 Task: Assign in the project AgileNimbus the issue 'Implement a new cloud-based expense management system for a company with advanced expense tracking and reimbursement features' to the sprint 'User Training Sprint'. Assign in the project AgileNimbus the issue 'Integrate a new virtual assistant feature into an existing mobile application to enhance user experience and convenience' to the sprint 'User Training Sprint'. Assign in the project AgileNimbus the issue 'Develop a new tool for automated testing of web application cross-browser compatibility and responsiveness' to the sprint 'User Training Sprint'. Assign in the project AgileNimbus the issue 'Upgrade the logging and reporting features of a web application to improve system monitoring and analysis' to the sprint 'User Training Sprint'
Action: Mouse moved to (910, 515)
Screenshot: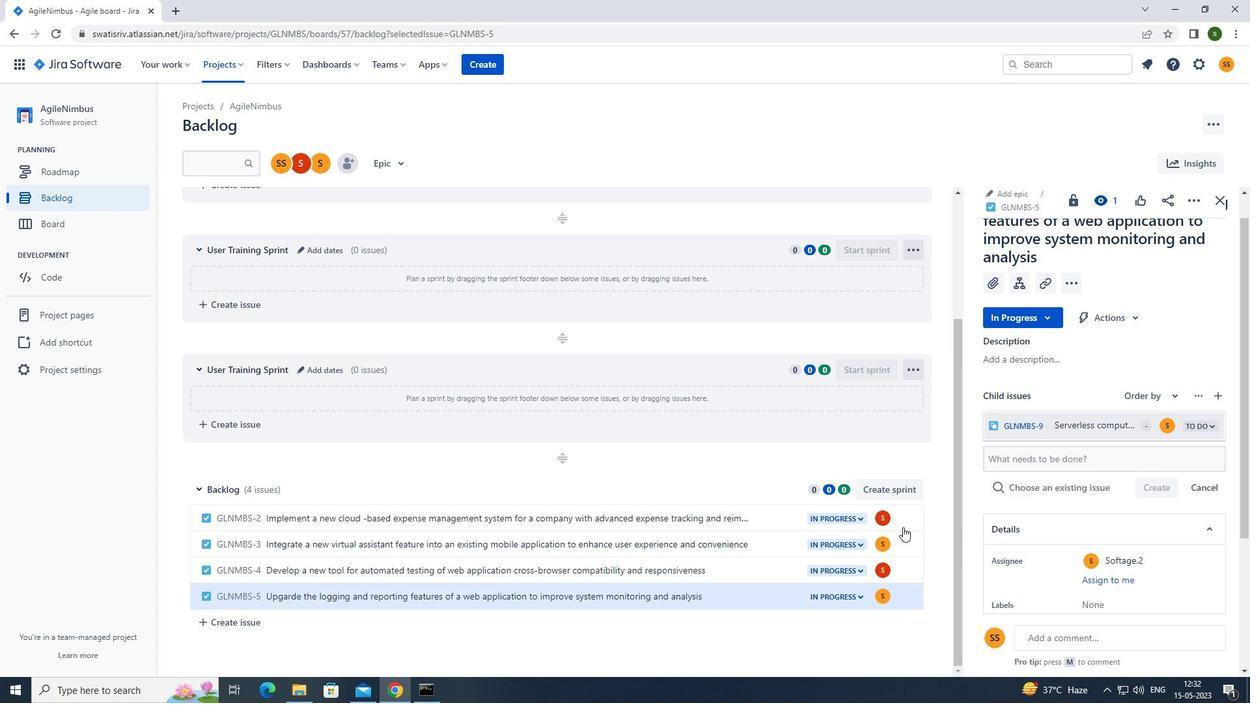 
Action: Mouse pressed left at (910, 515)
Screenshot: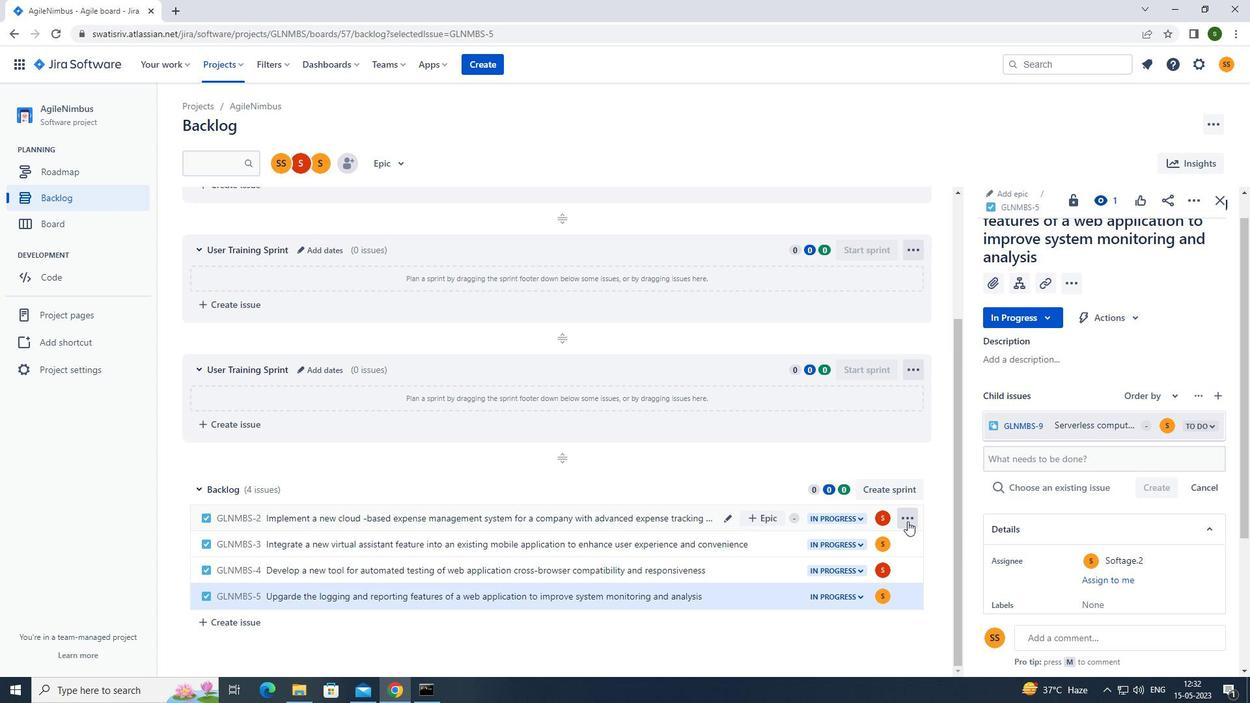 
Action: Mouse moved to (879, 398)
Screenshot: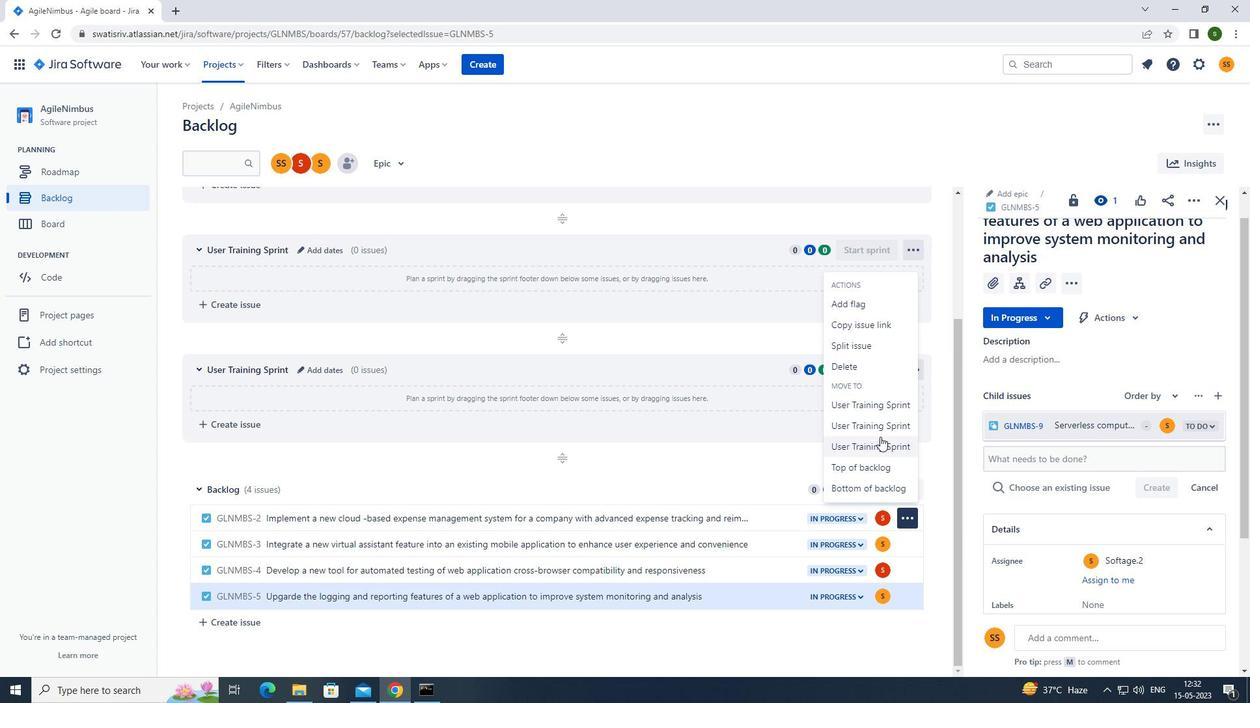 
Action: Mouse pressed left at (879, 398)
Screenshot: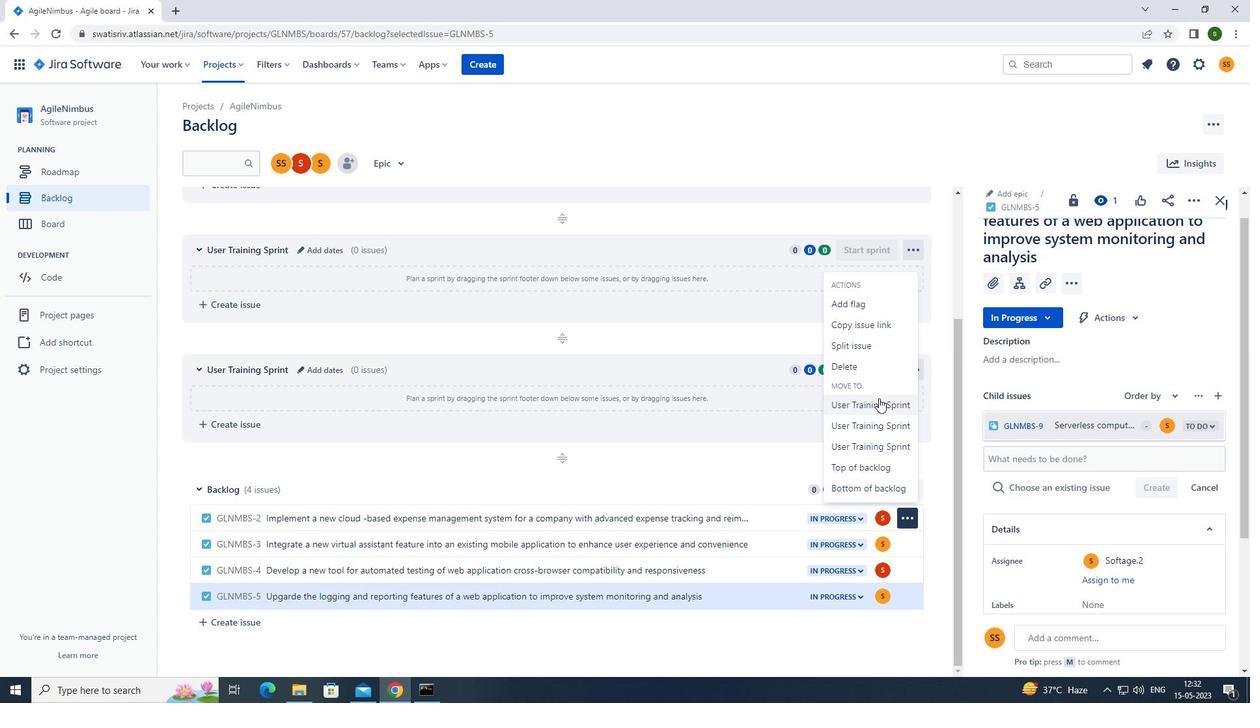 
Action: Mouse moved to (902, 539)
Screenshot: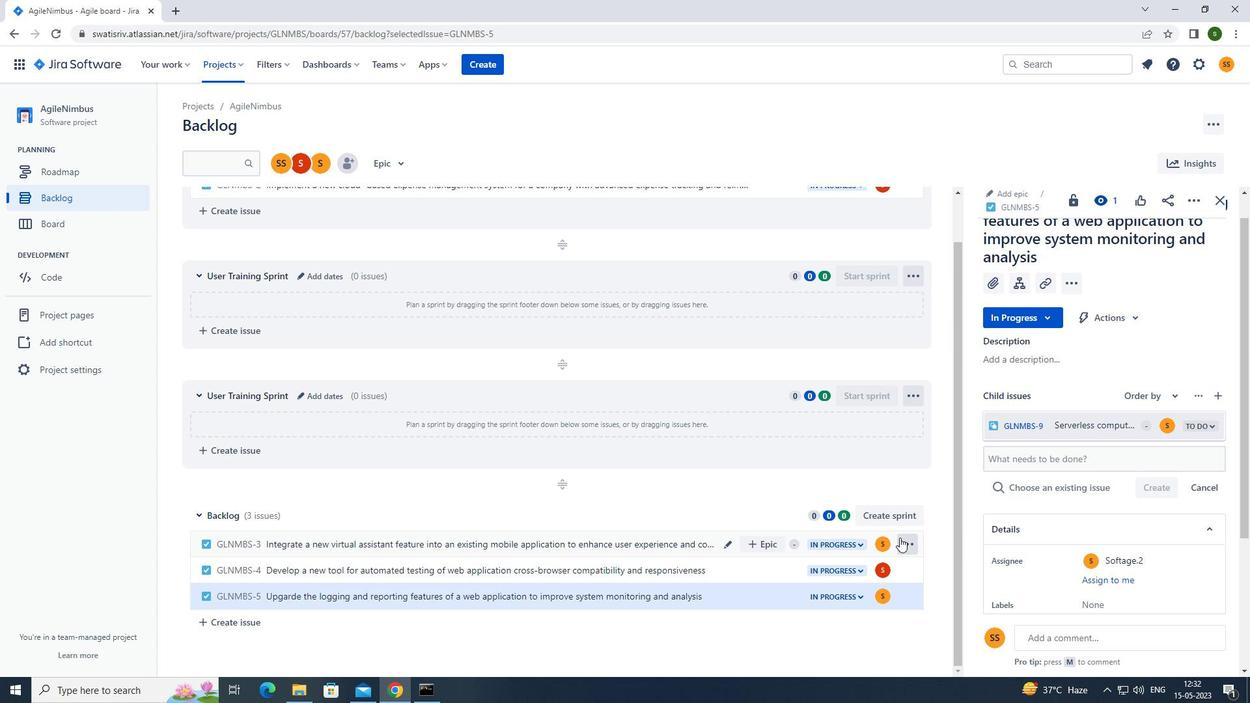 
Action: Mouse pressed left at (902, 539)
Screenshot: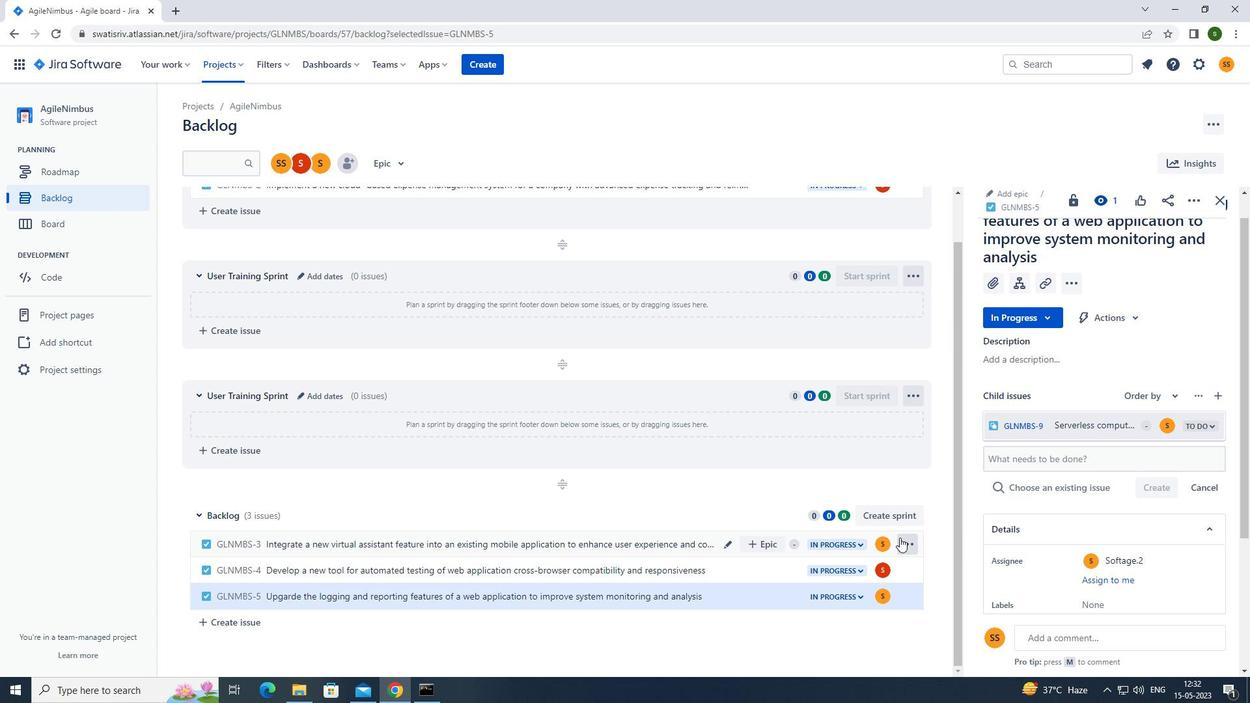 
Action: Mouse moved to (894, 448)
Screenshot: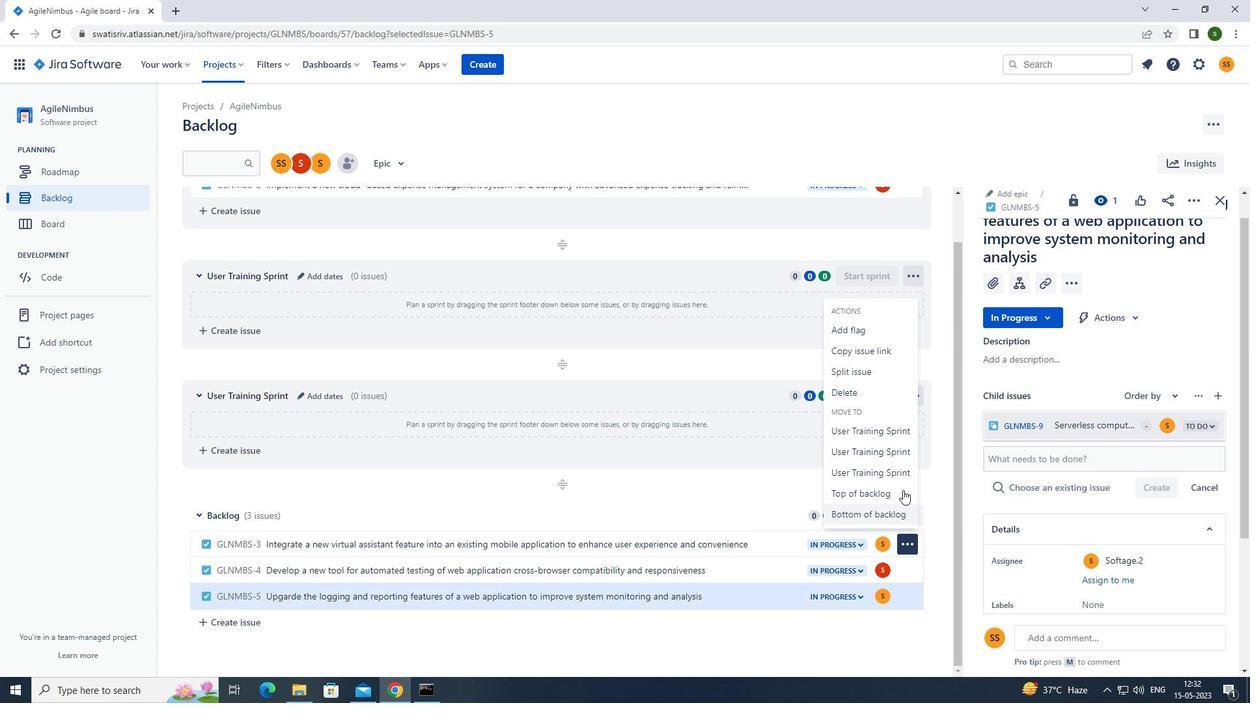 
Action: Mouse pressed left at (894, 448)
Screenshot: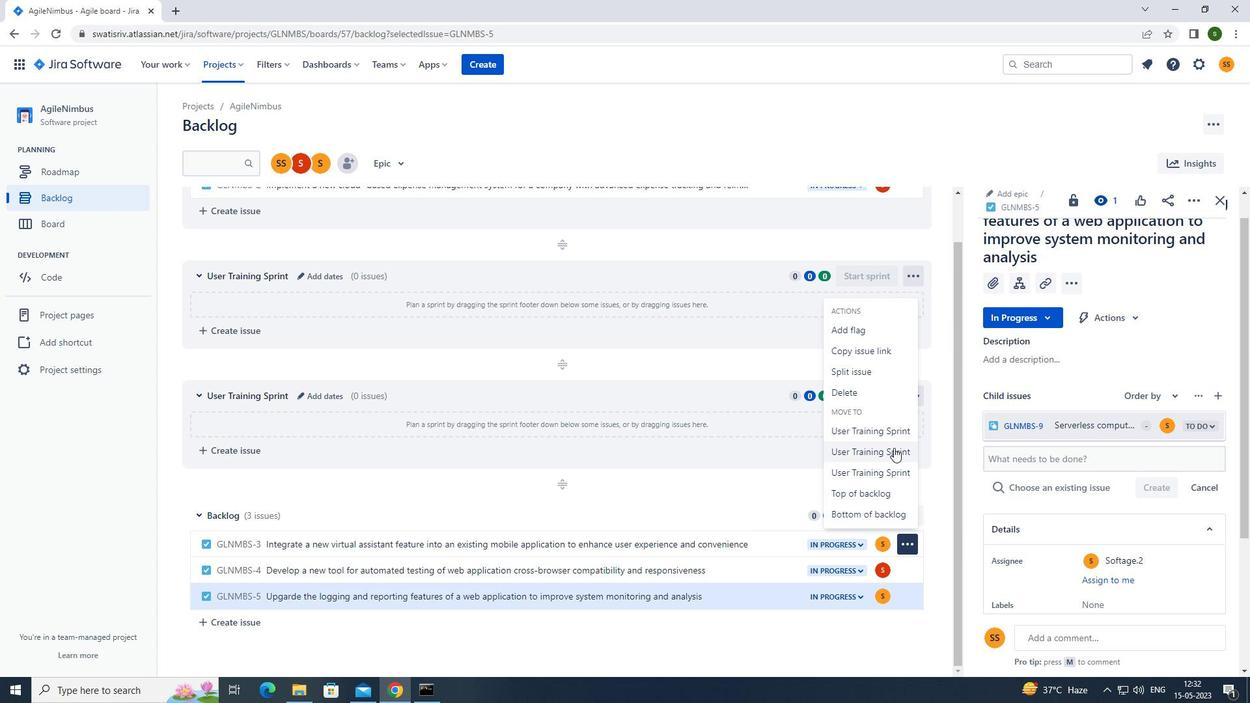 
Action: Mouse moved to (913, 571)
Screenshot: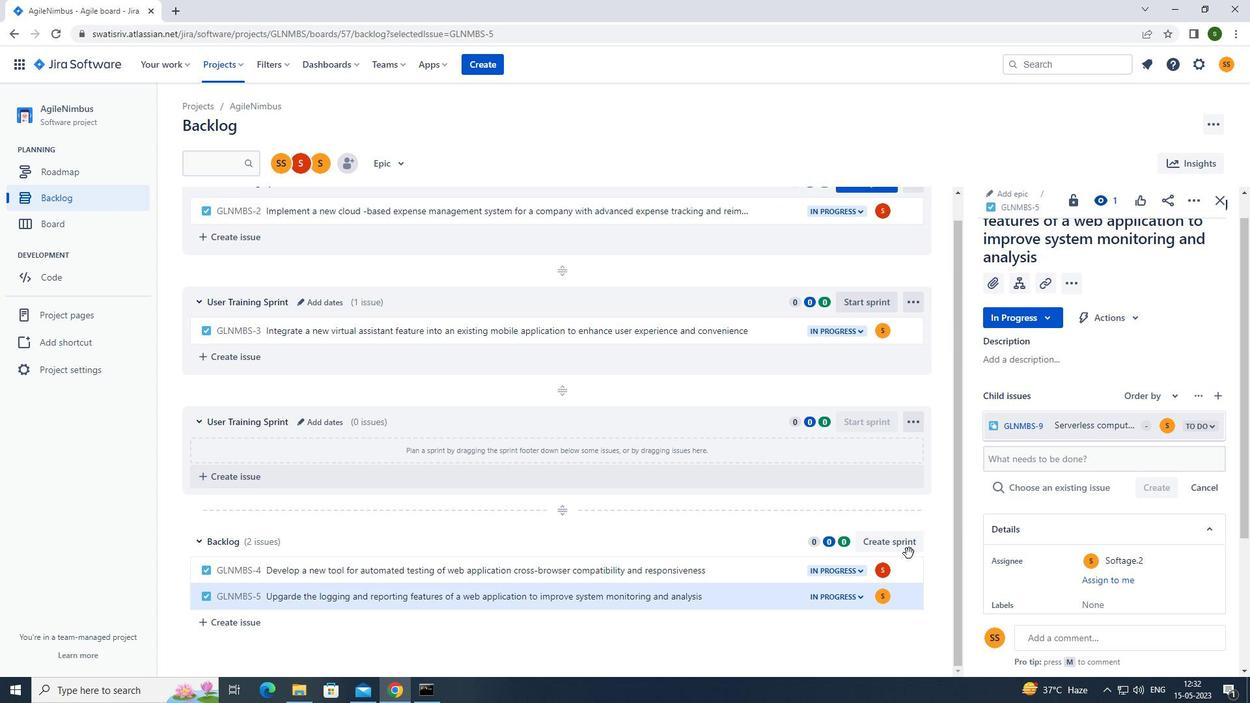 
Action: Mouse pressed left at (913, 571)
Screenshot: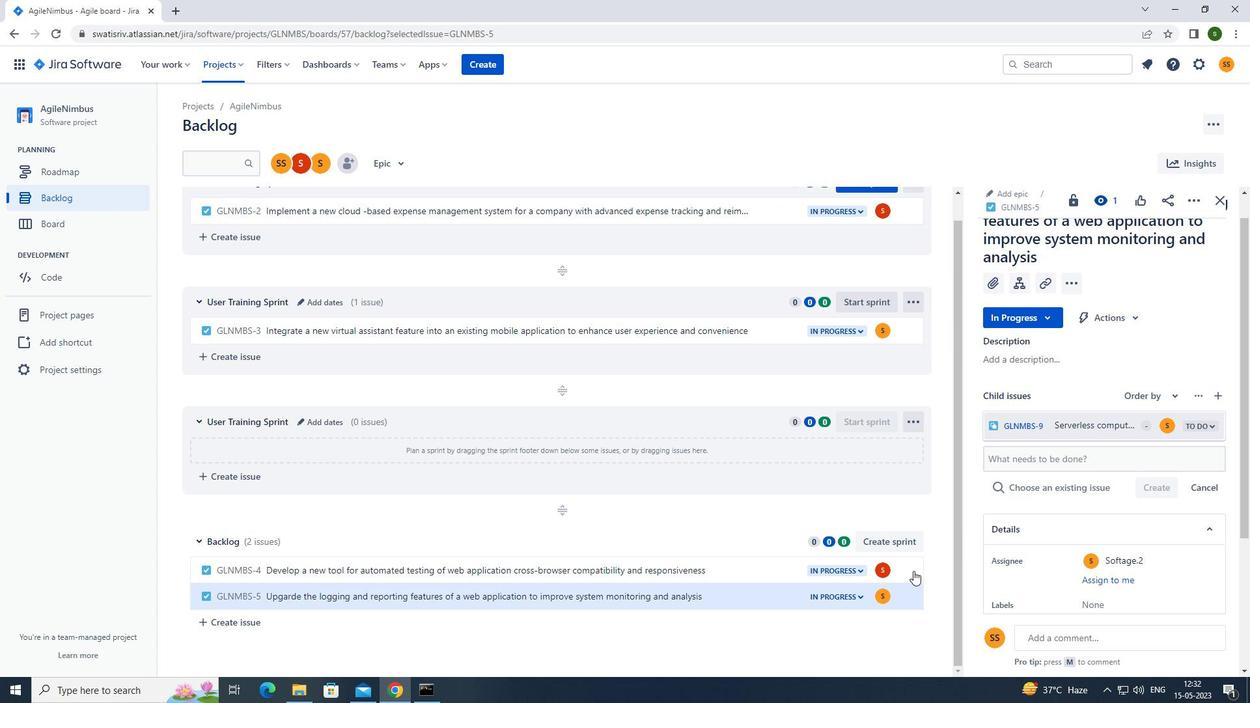 
Action: Mouse moved to (896, 495)
Screenshot: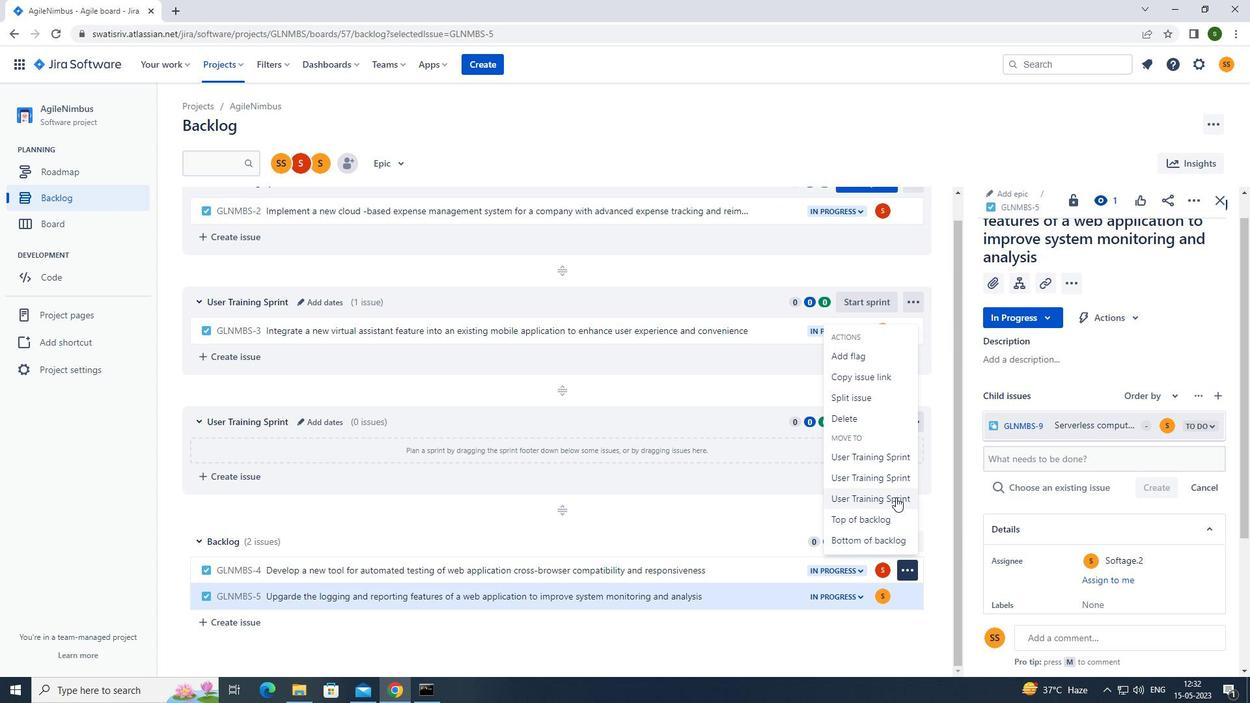 
Action: Mouse pressed left at (896, 495)
Screenshot: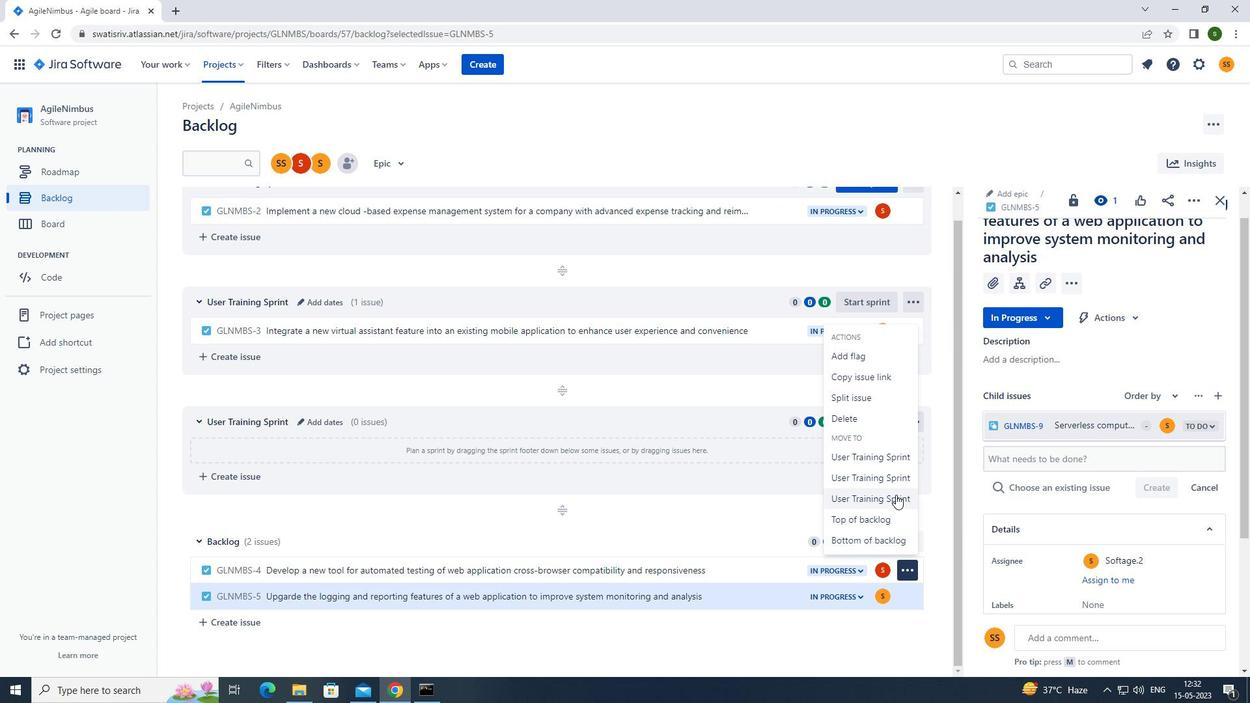 
Action: Mouse moved to (908, 592)
Screenshot: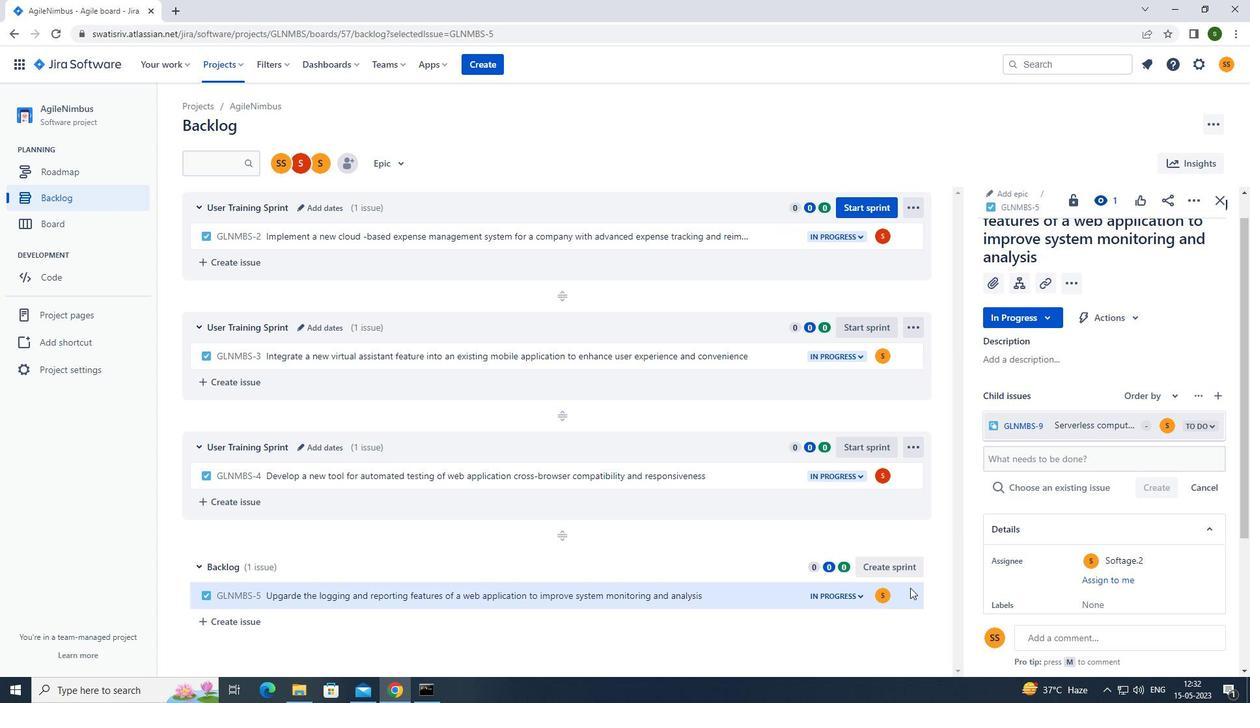 
Action: Mouse pressed left at (908, 592)
Screenshot: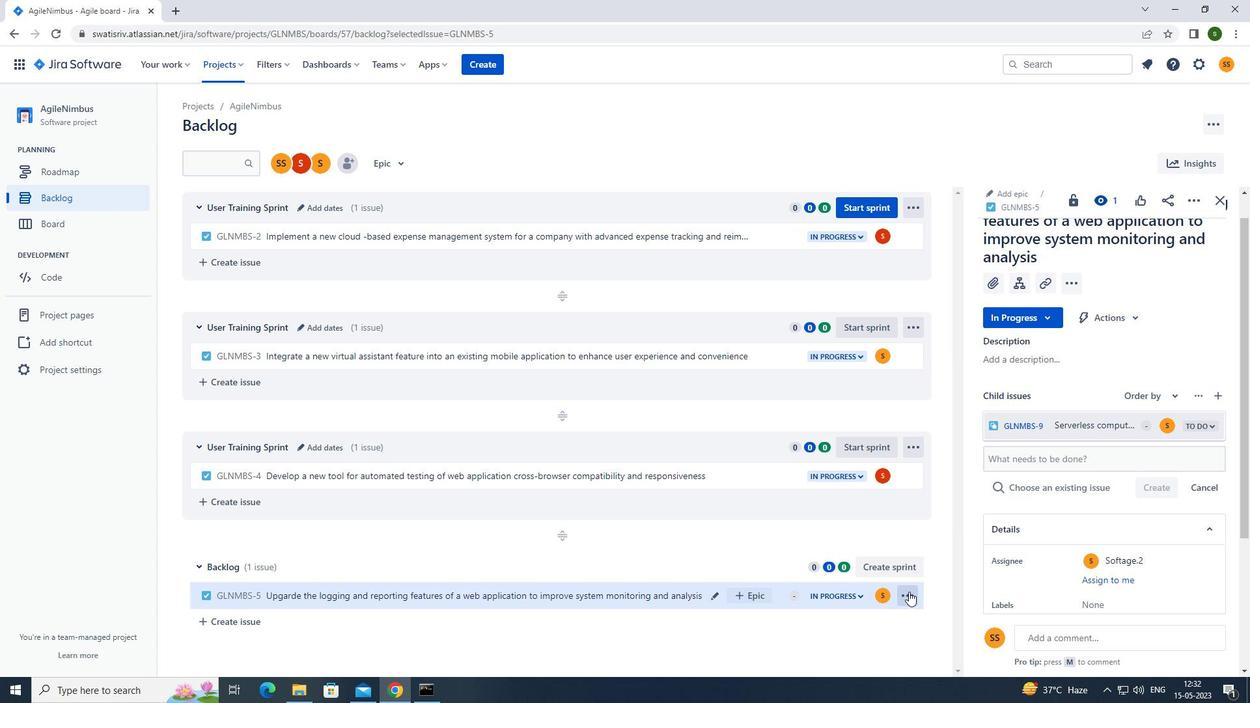 
Action: Mouse moved to (887, 523)
Screenshot: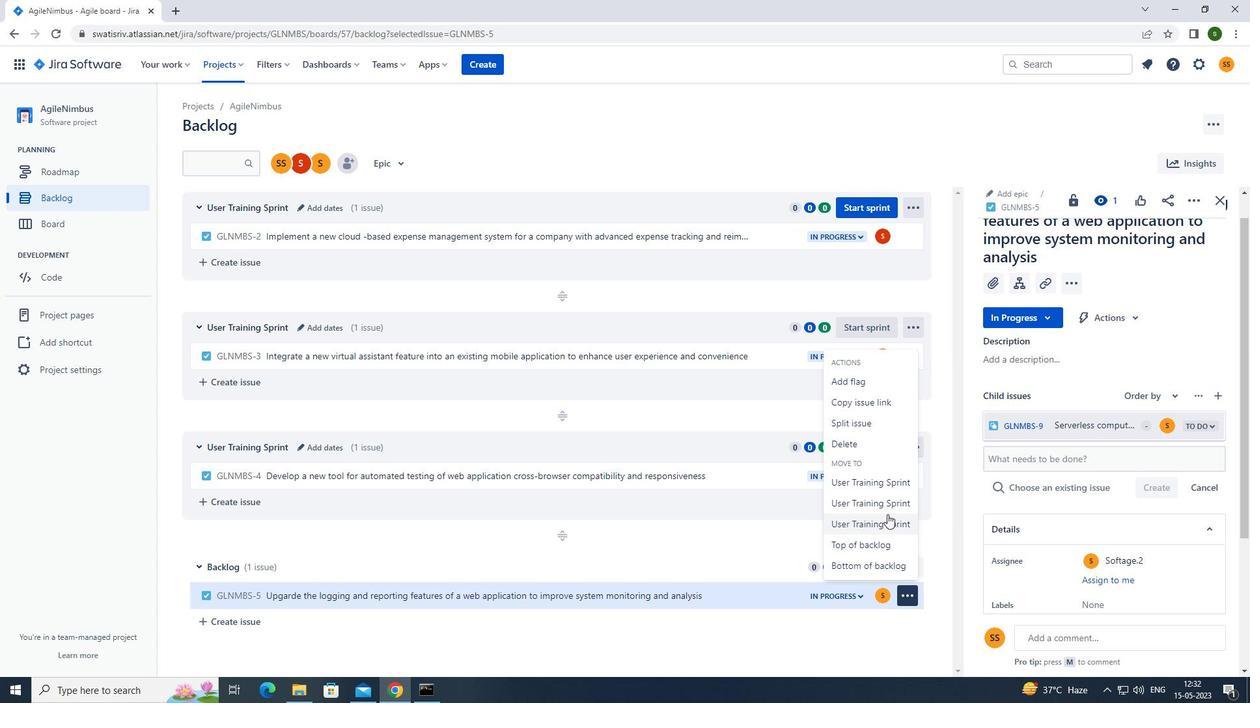 
Action: Mouse pressed left at (887, 523)
Screenshot: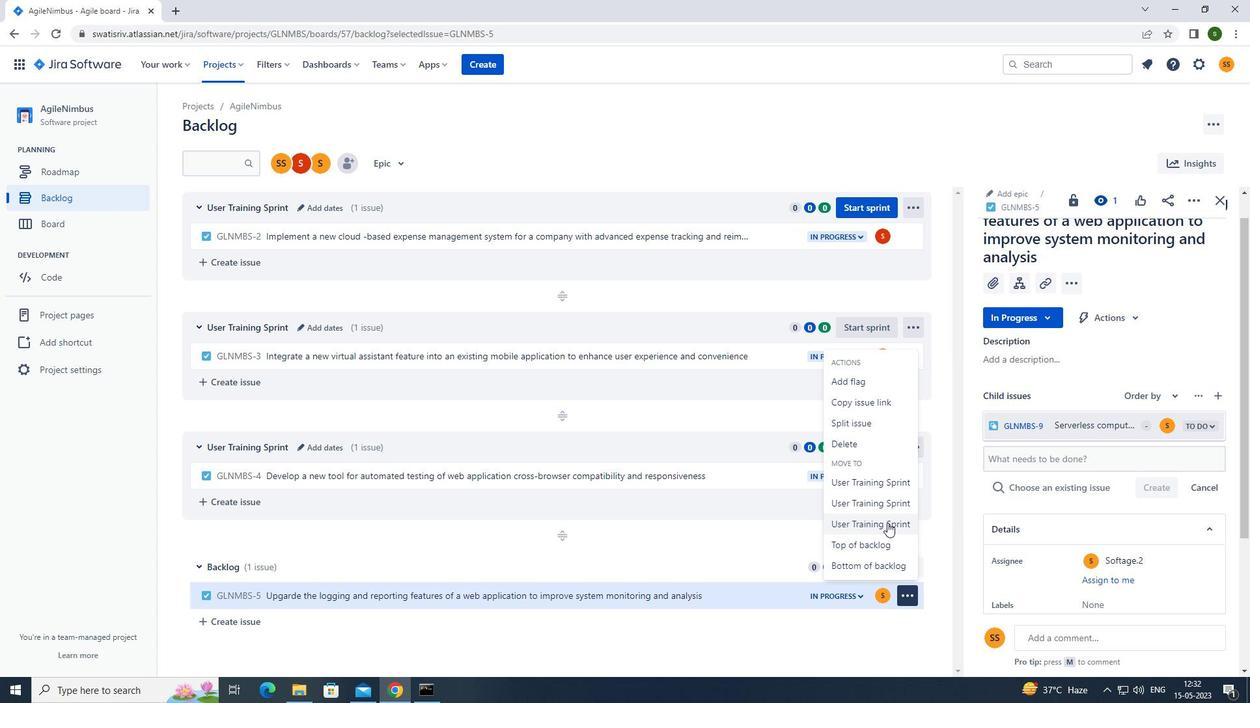 
Action: Mouse moved to (887, 523)
Screenshot: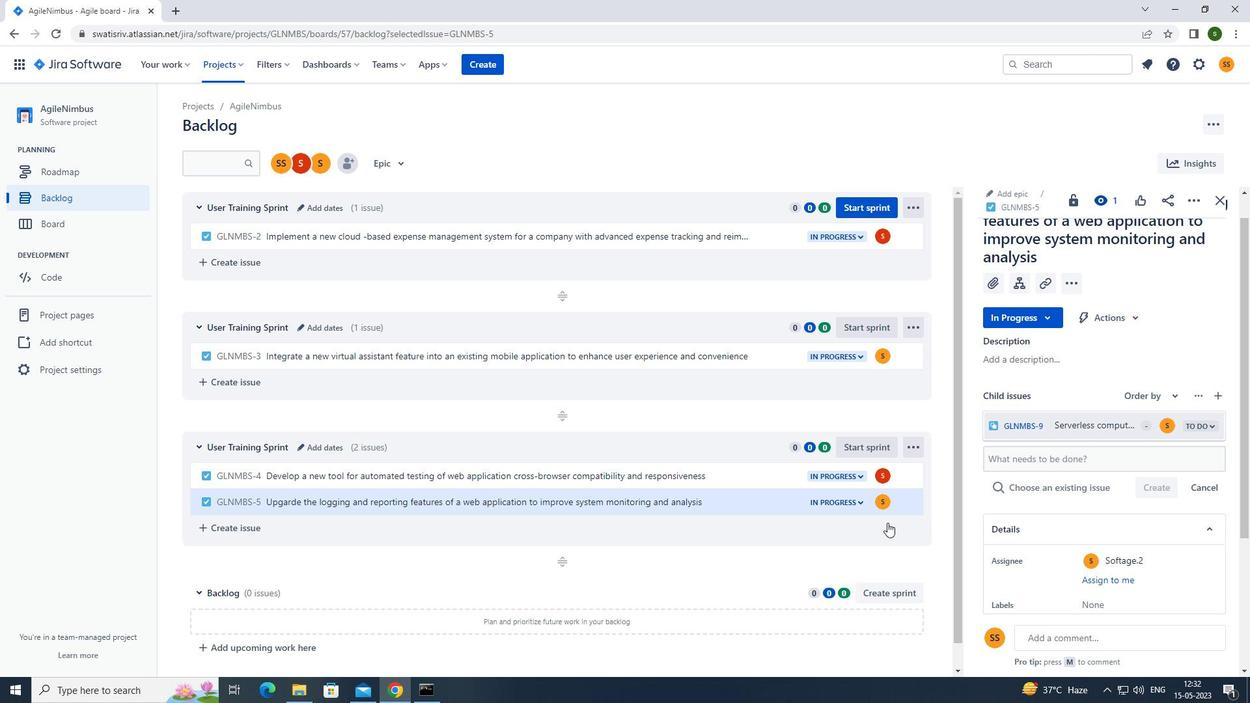 
